 Task: Create a due date automation trigger when advanced on, 2 hours before a card is due add content with an empty description.
Action: Mouse moved to (1202, 97)
Screenshot: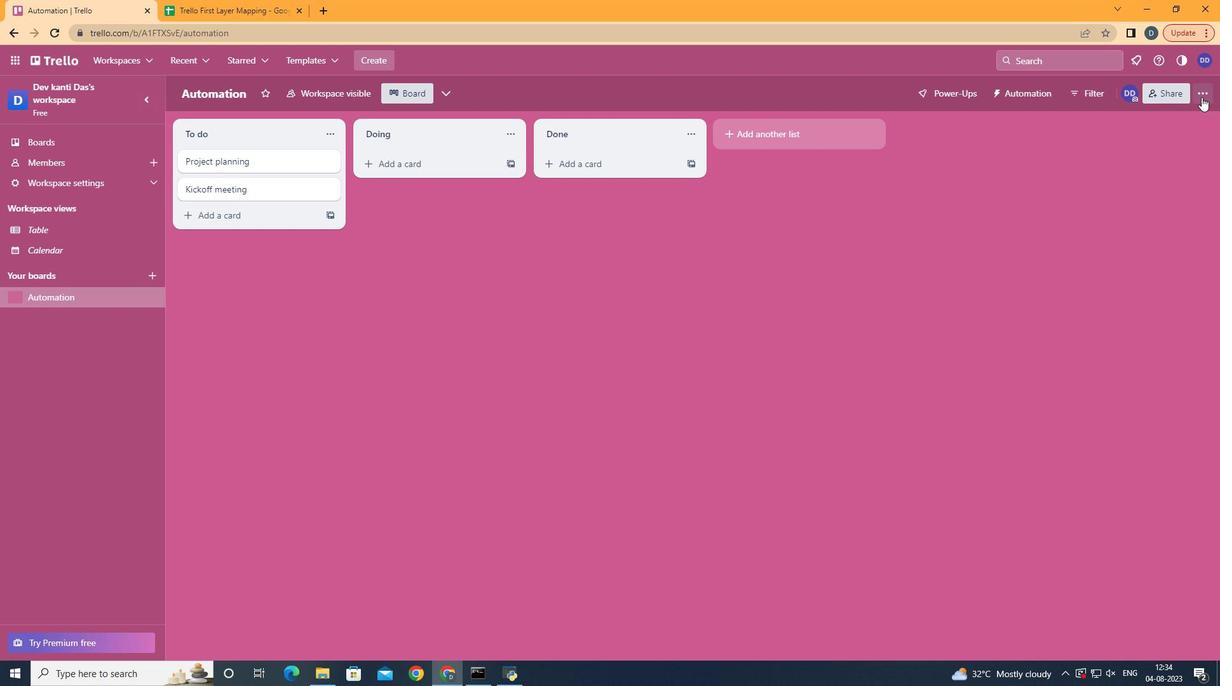 
Action: Mouse pressed left at (1202, 97)
Screenshot: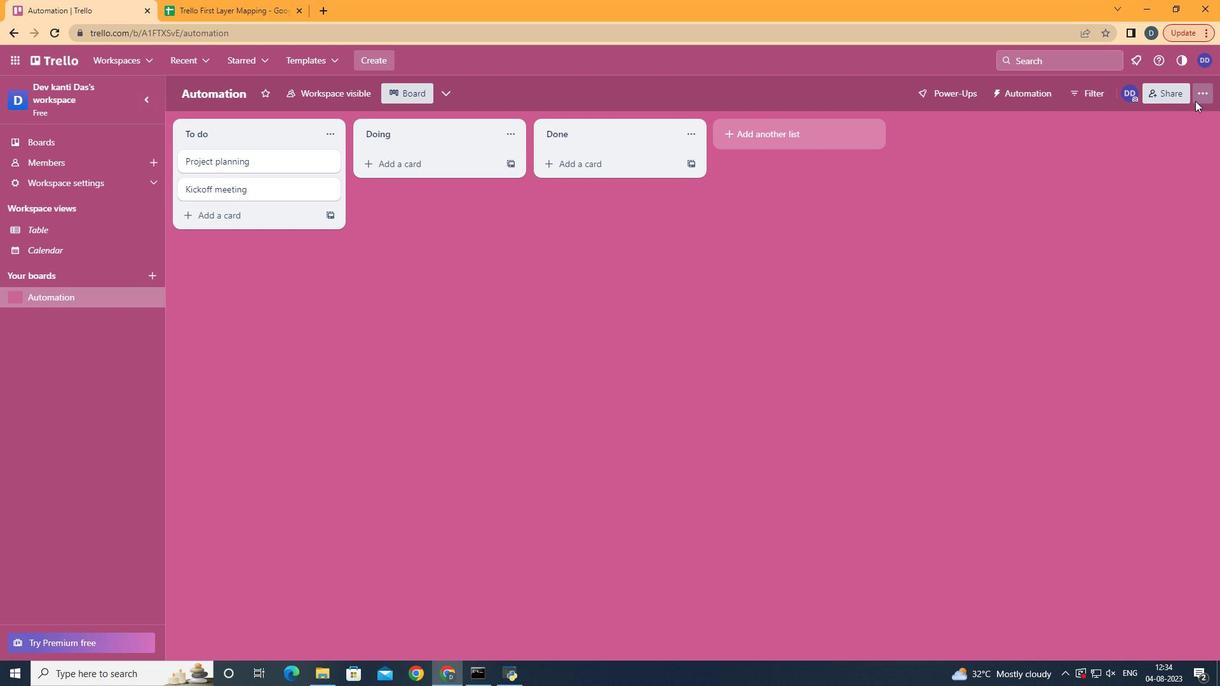 
Action: Mouse moved to (1085, 275)
Screenshot: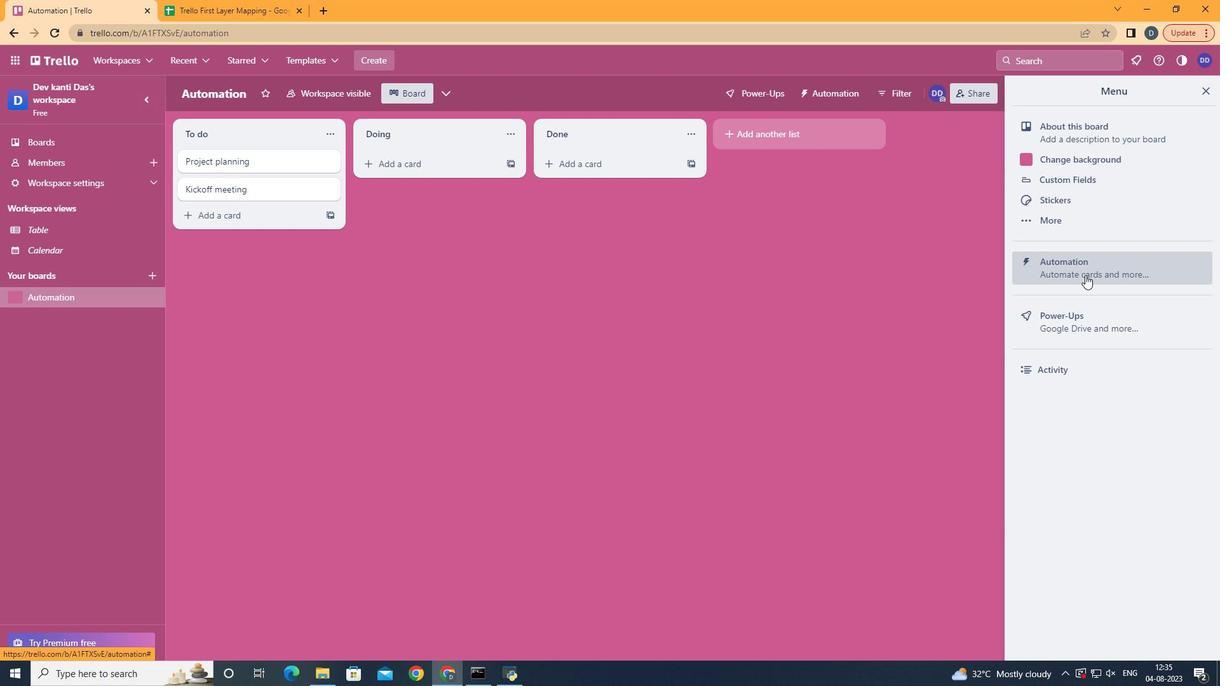 
Action: Mouse pressed left at (1085, 275)
Screenshot: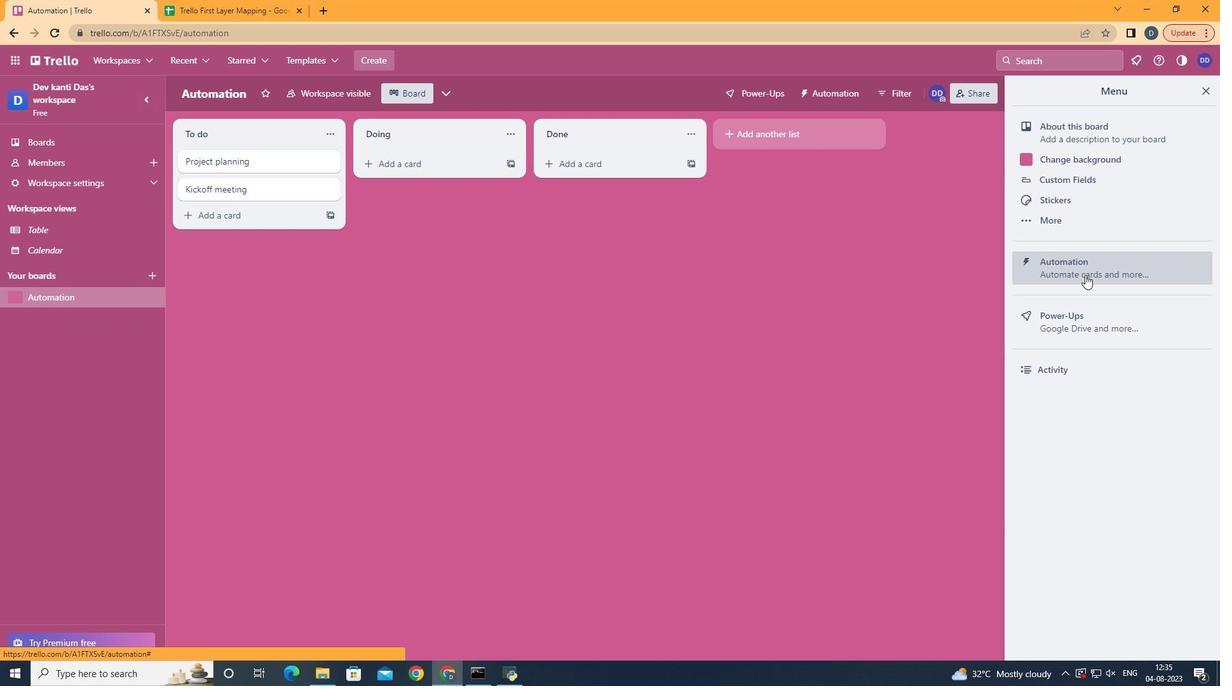 
Action: Mouse moved to (225, 253)
Screenshot: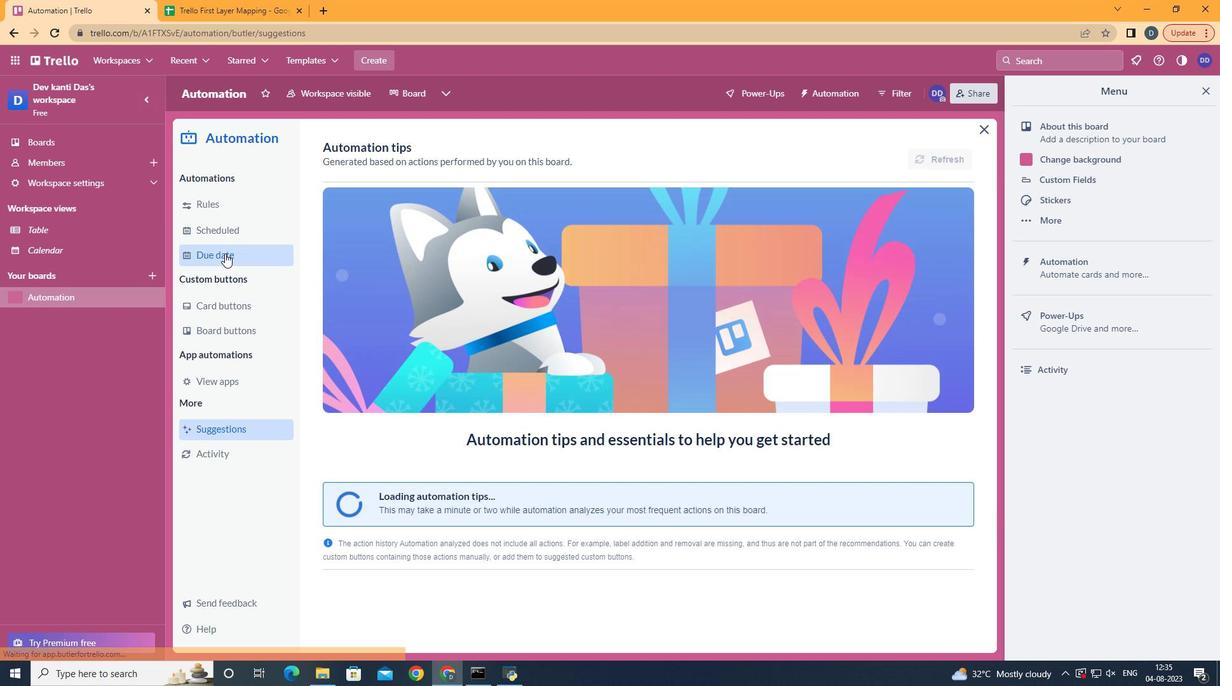 
Action: Mouse pressed left at (225, 253)
Screenshot: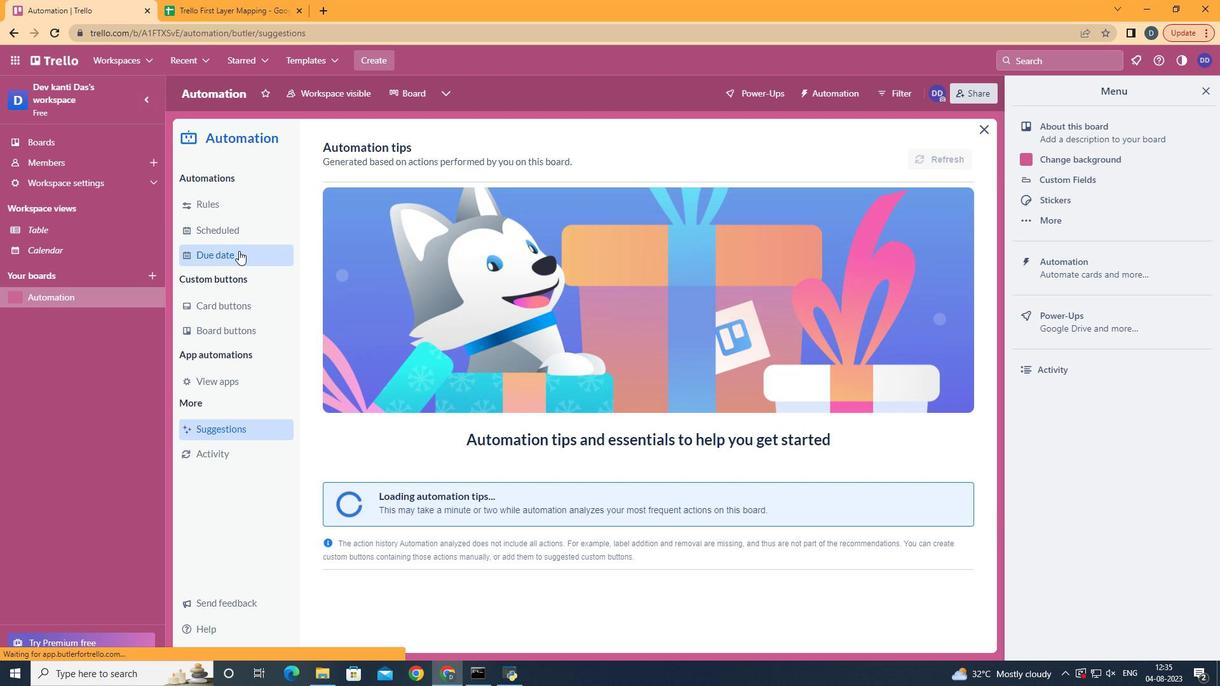 
Action: Mouse moved to (894, 146)
Screenshot: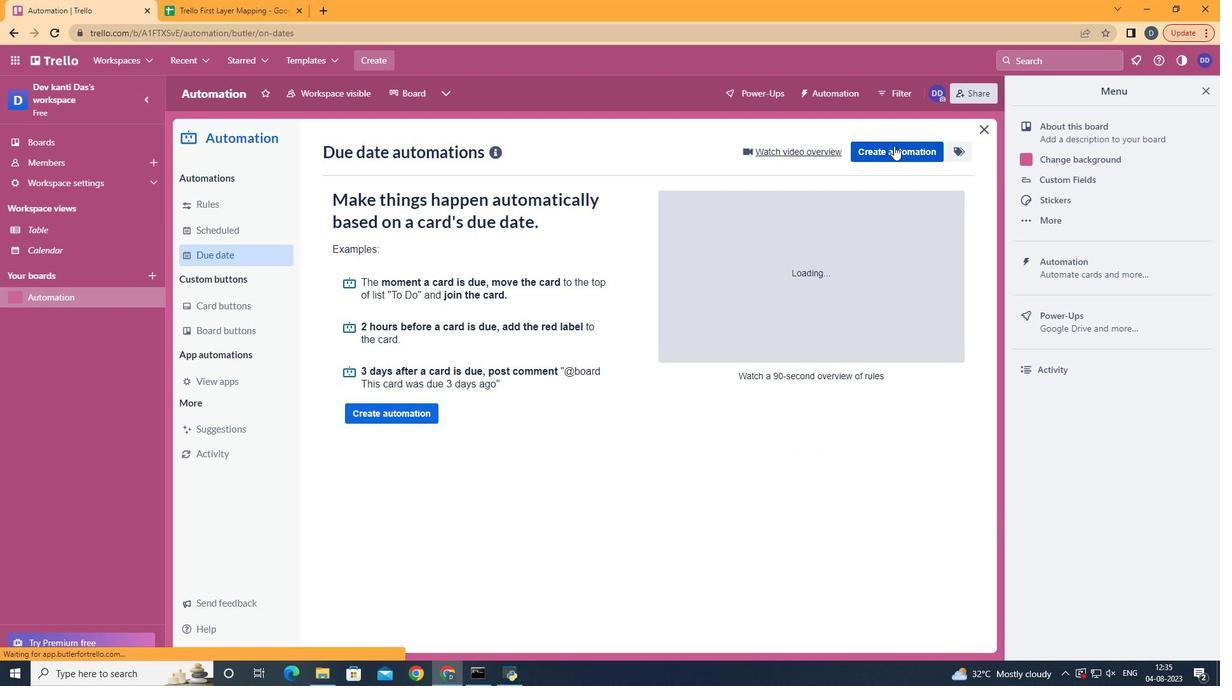 
Action: Mouse pressed left at (894, 146)
Screenshot: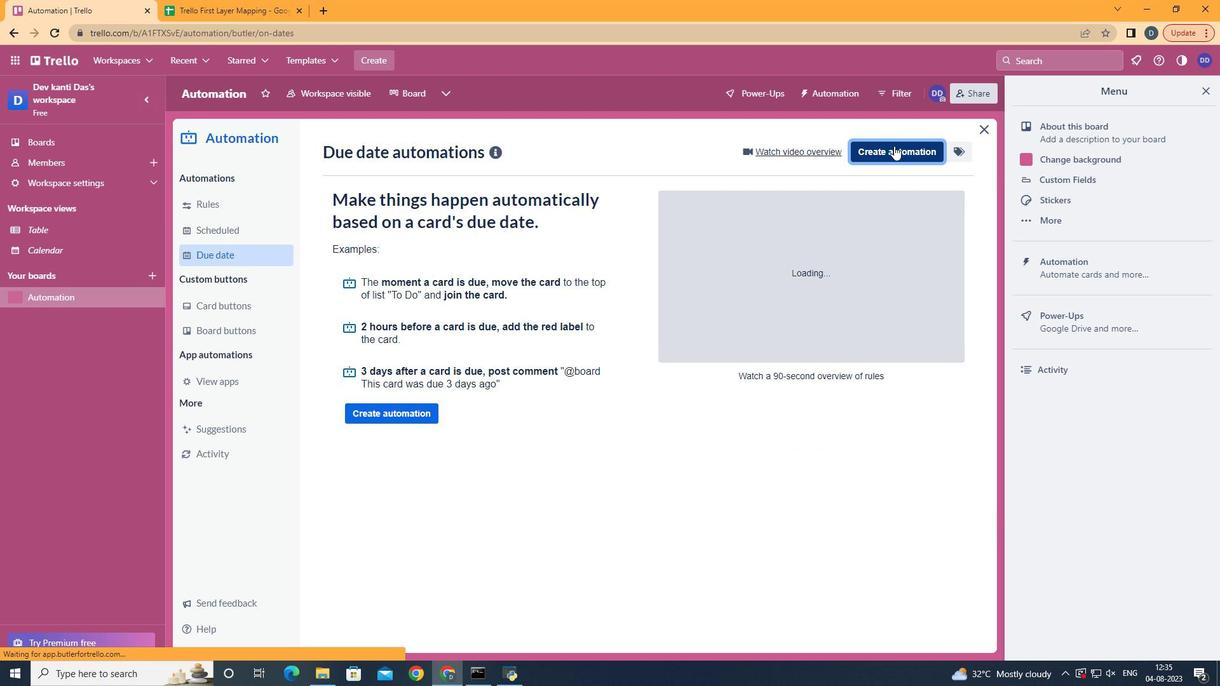 
Action: Mouse moved to (644, 266)
Screenshot: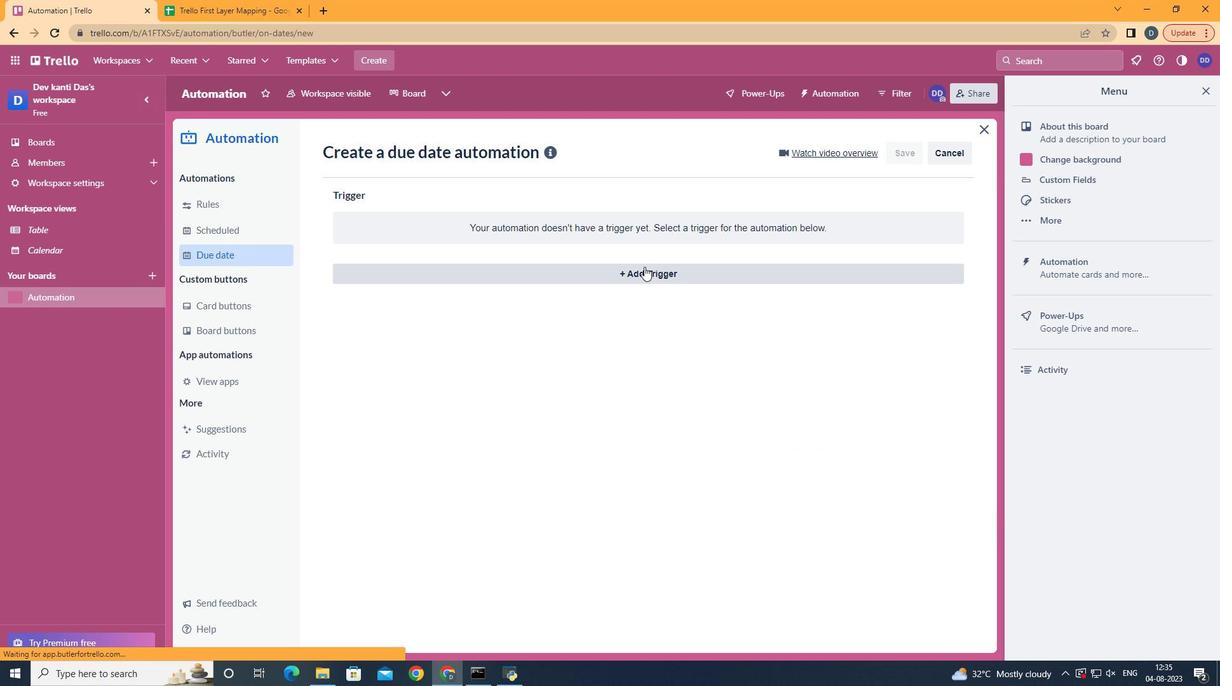 
Action: Mouse pressed left at (644, 266)
Screenshot: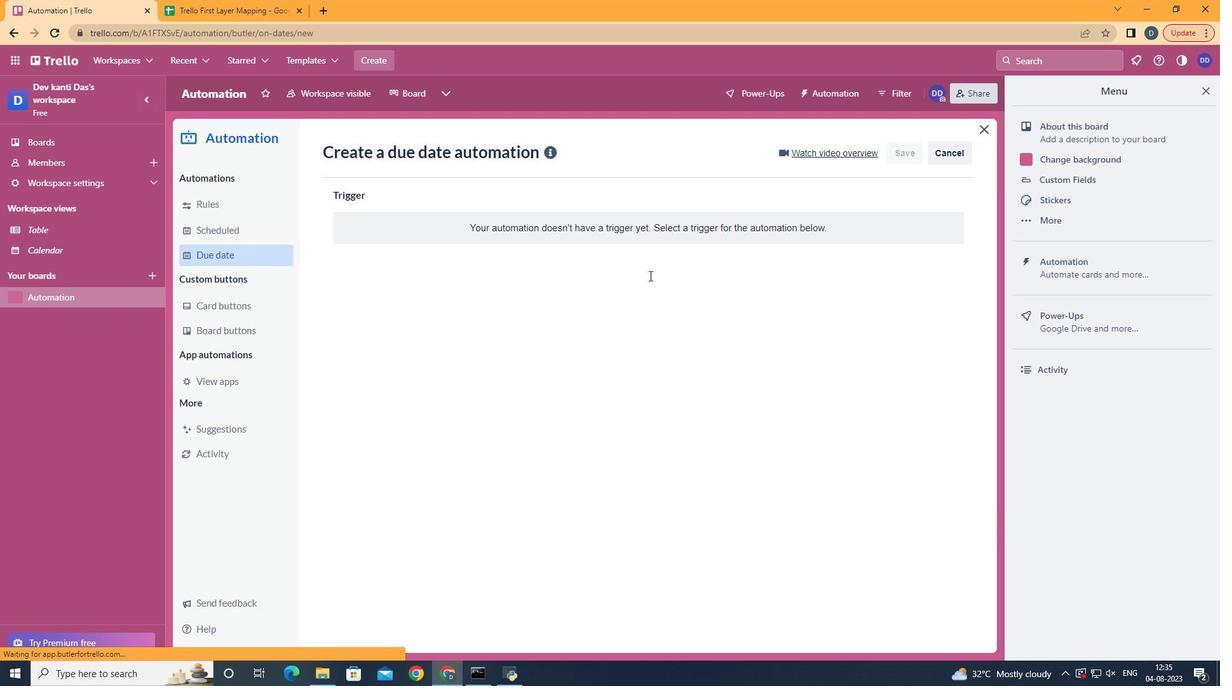 
Action: Mouse moved to (418, 551)
Screenshot: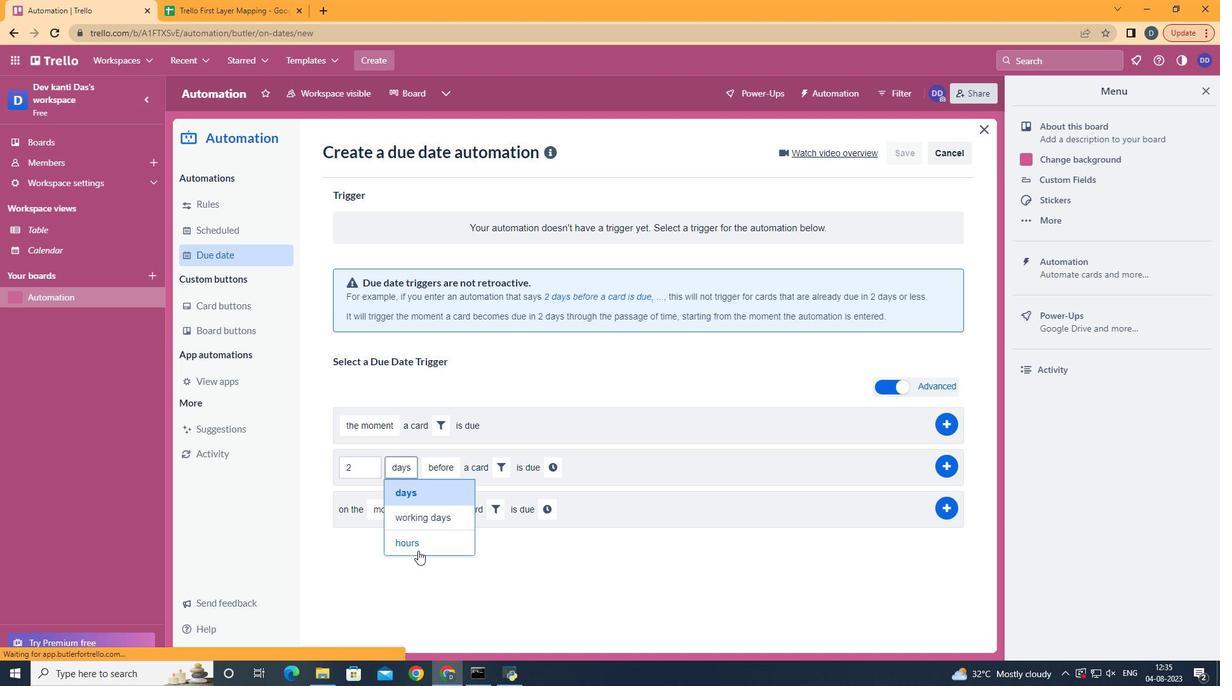 
Action: Mouse pressed left at (418, 551)
Screenshot: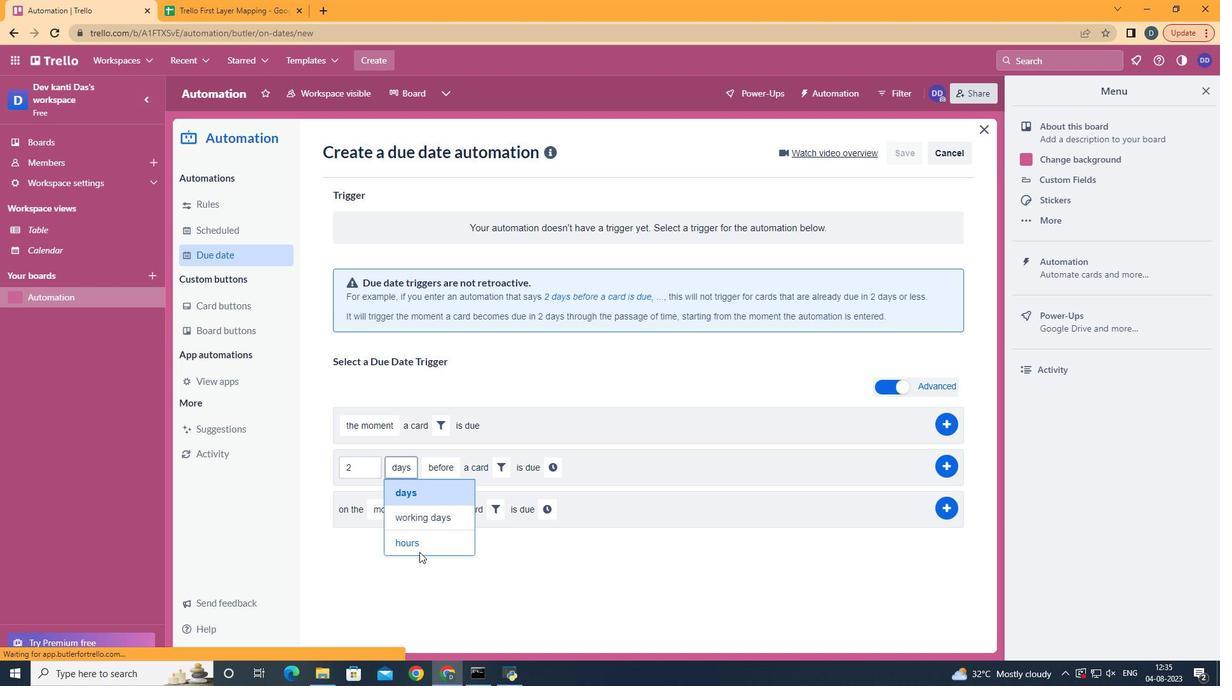 
Action: Mouse moved to (450, 489)
Screenshot: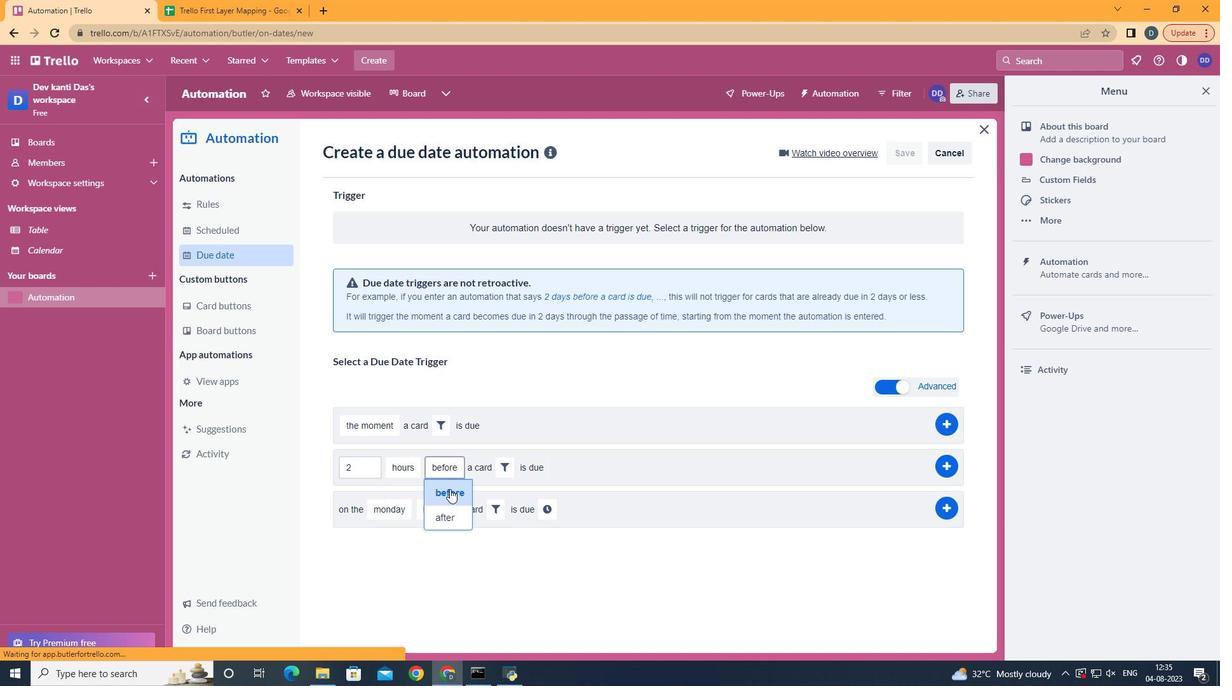 
Action: Mouse pressed left at (450, 489)
Screenshot: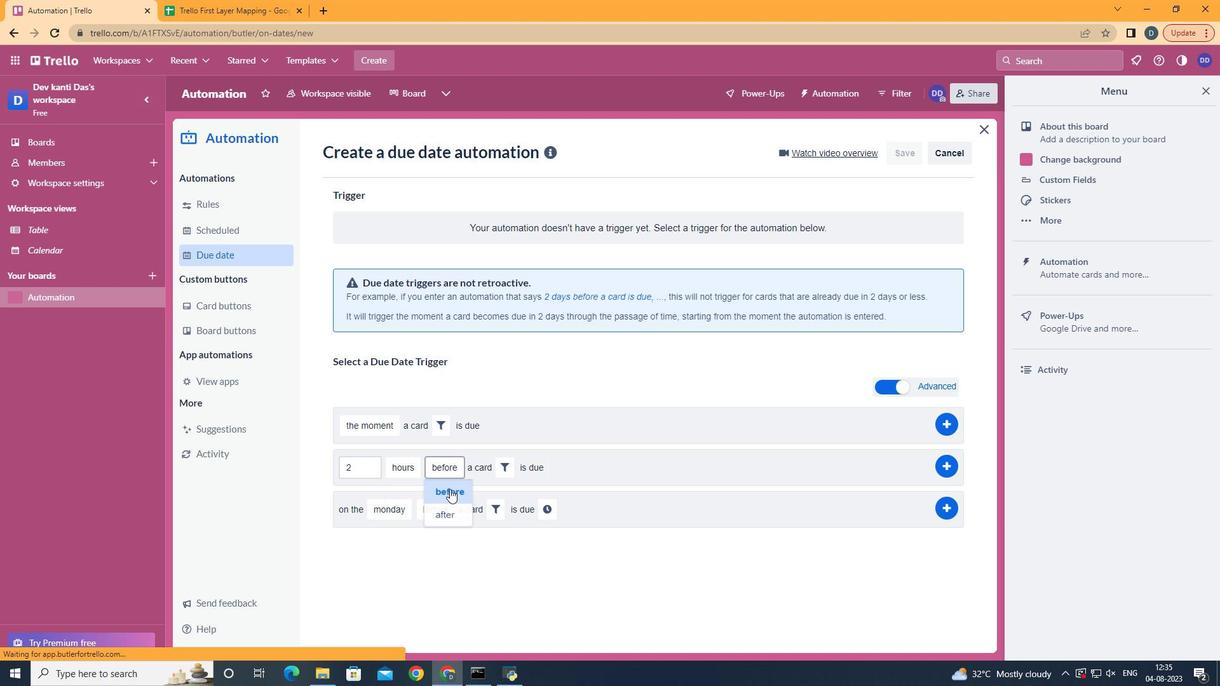 
Action: Mouse moved to (510, 469)
Screenshot: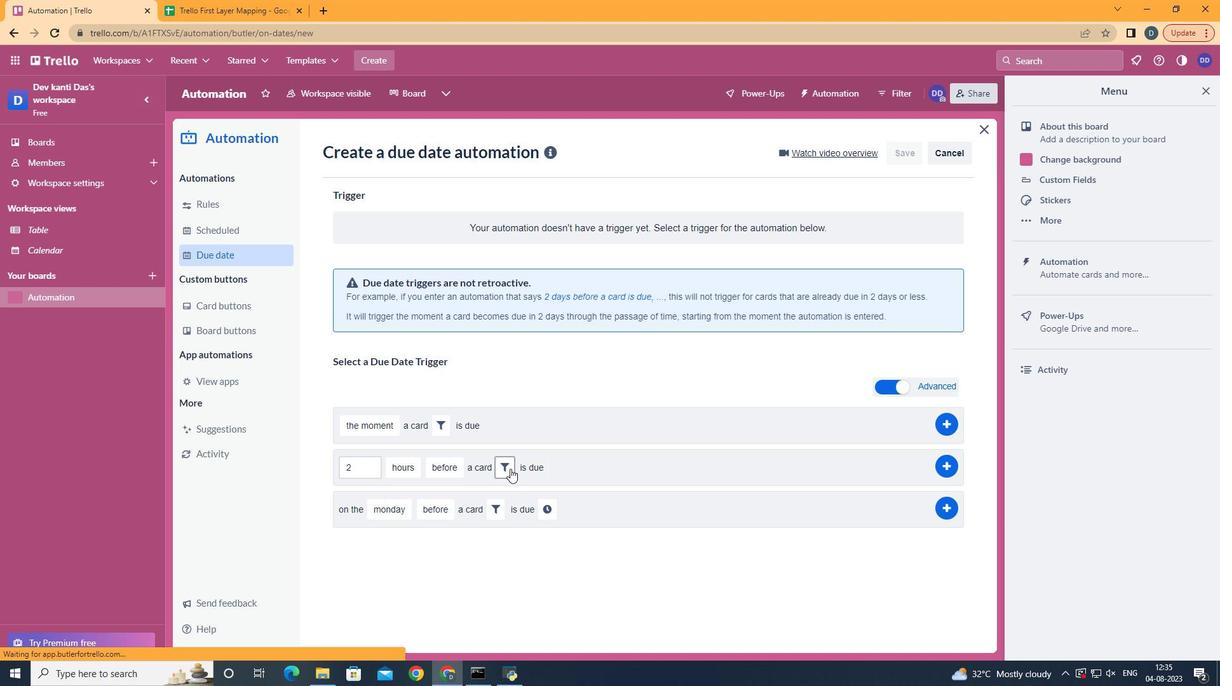 
Action: Mouse pressed left at (510, 469)
Screenshot: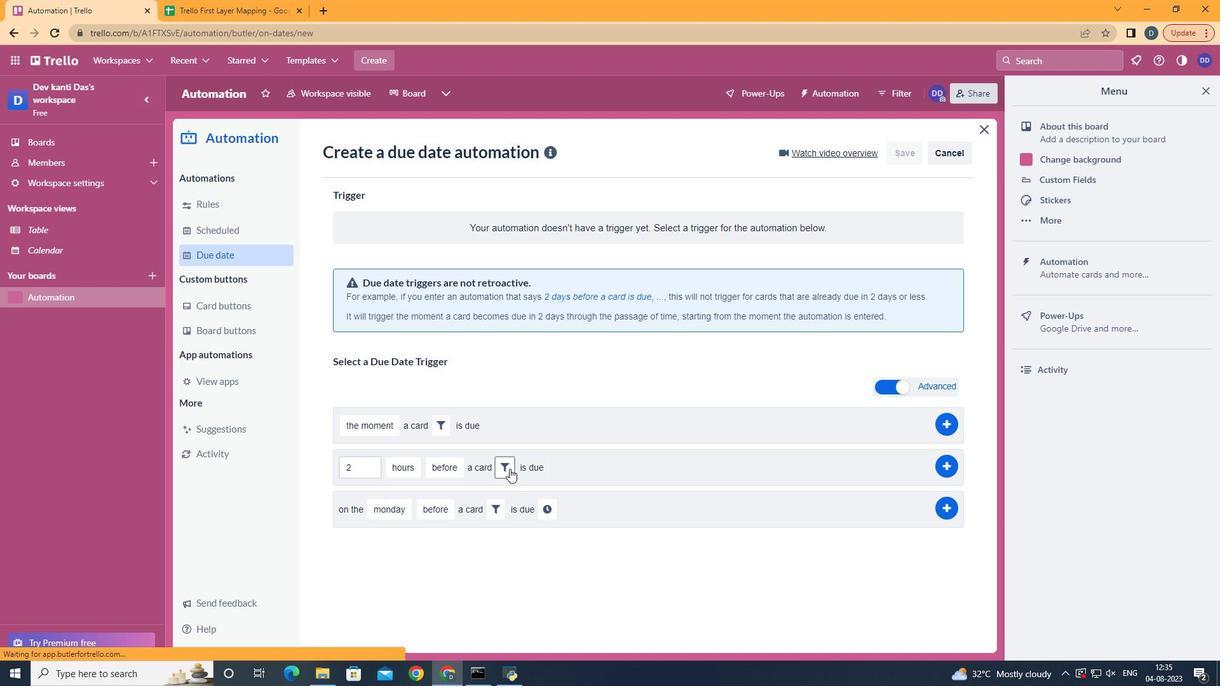 
Action: Mouse moved to (676, 506)
Screenshot: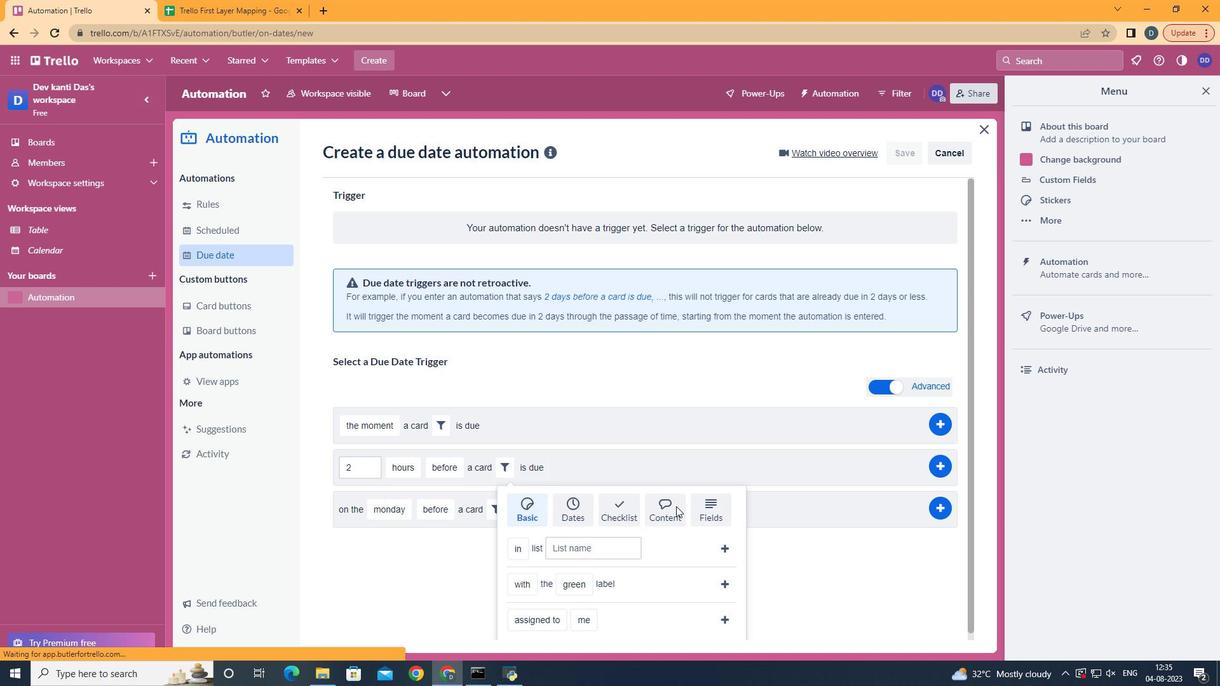 
Action: Mouse pressed left at (676, 506)
Screenshot: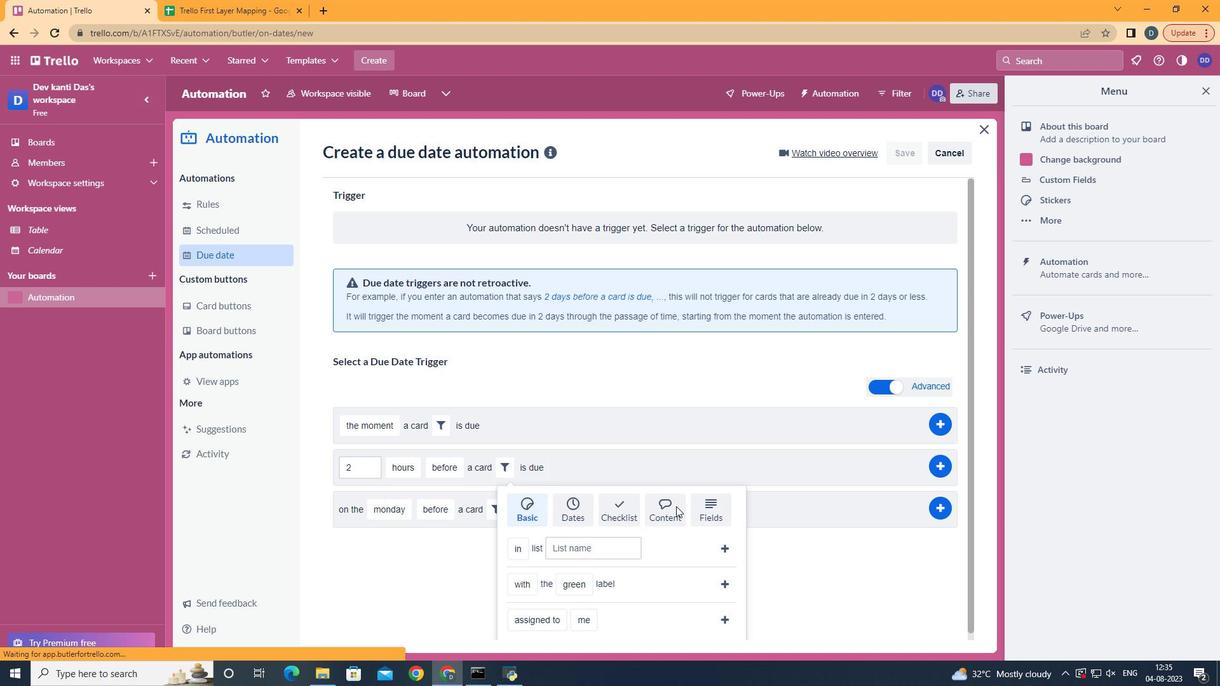 
Action: Mouse moved to (537, 615)
Screenshot: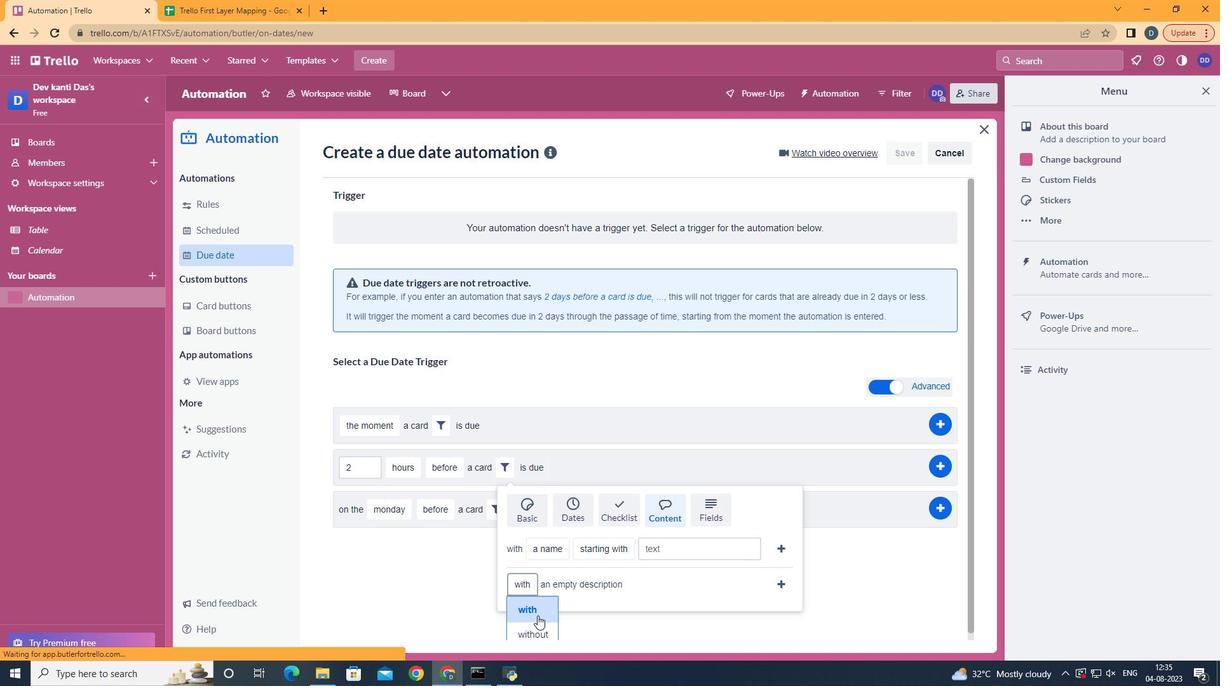 
Action: Mouse pressed left at (537, 615)
Screenshot: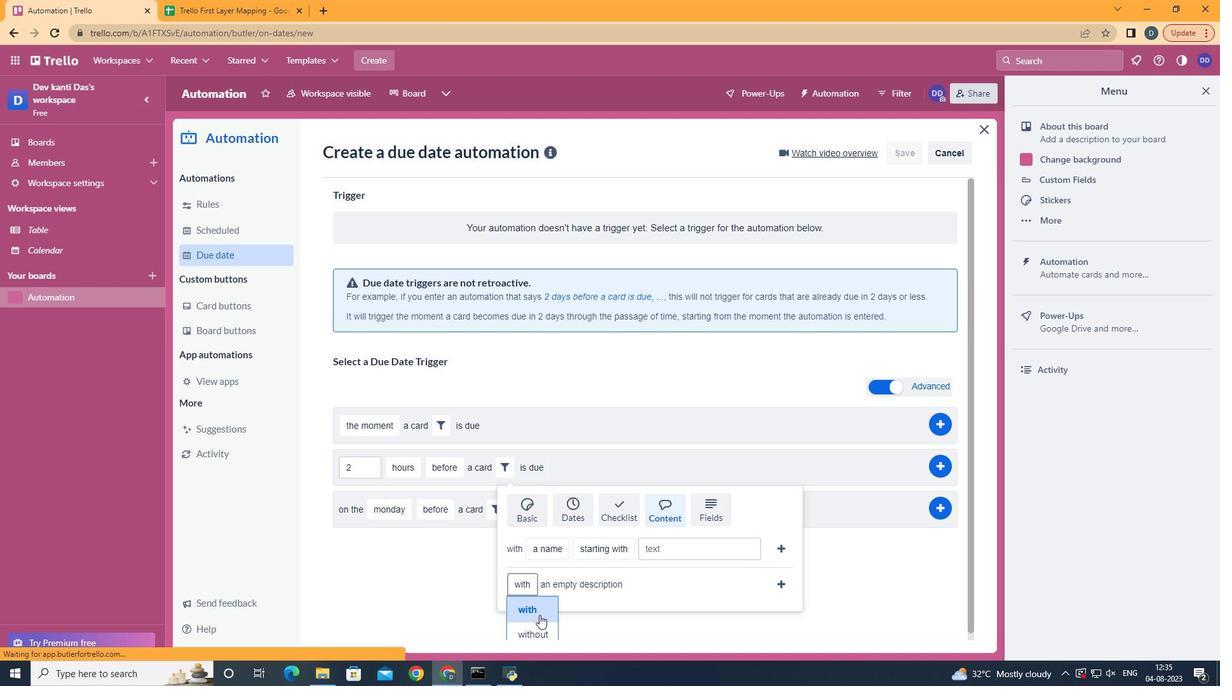 
Action: Mouse moved to (767, 588)
Screenshot: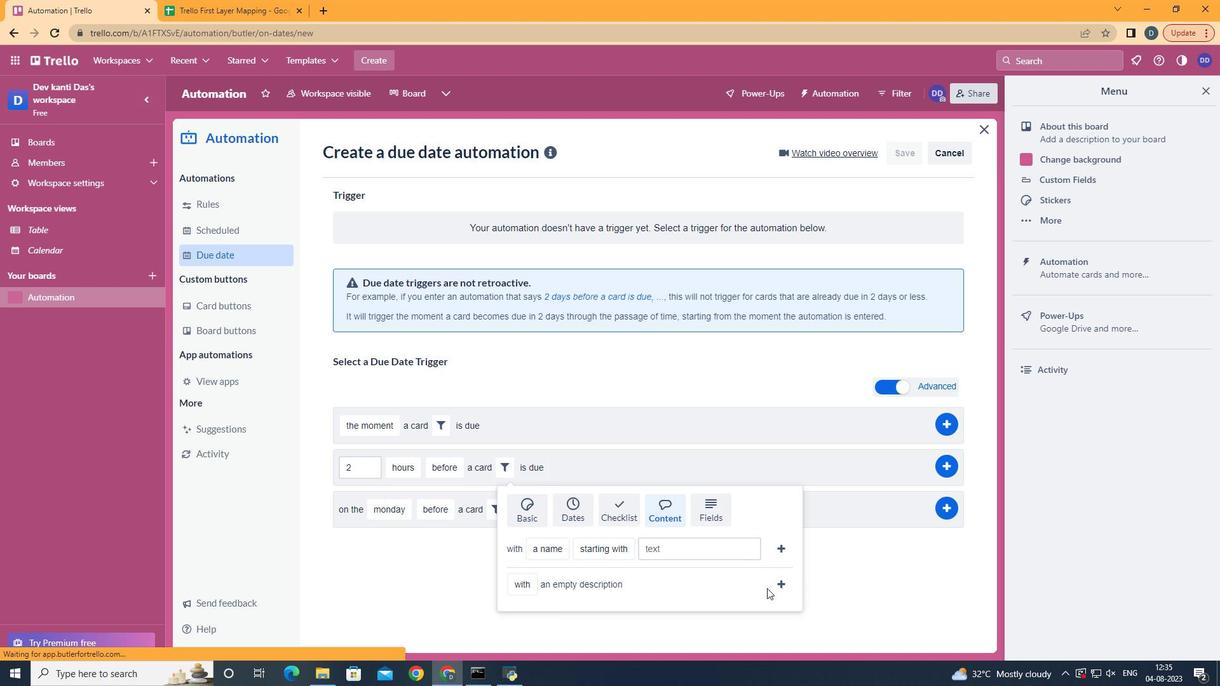 
Action: Mouse pressed left at (767, 588)
Screenshot: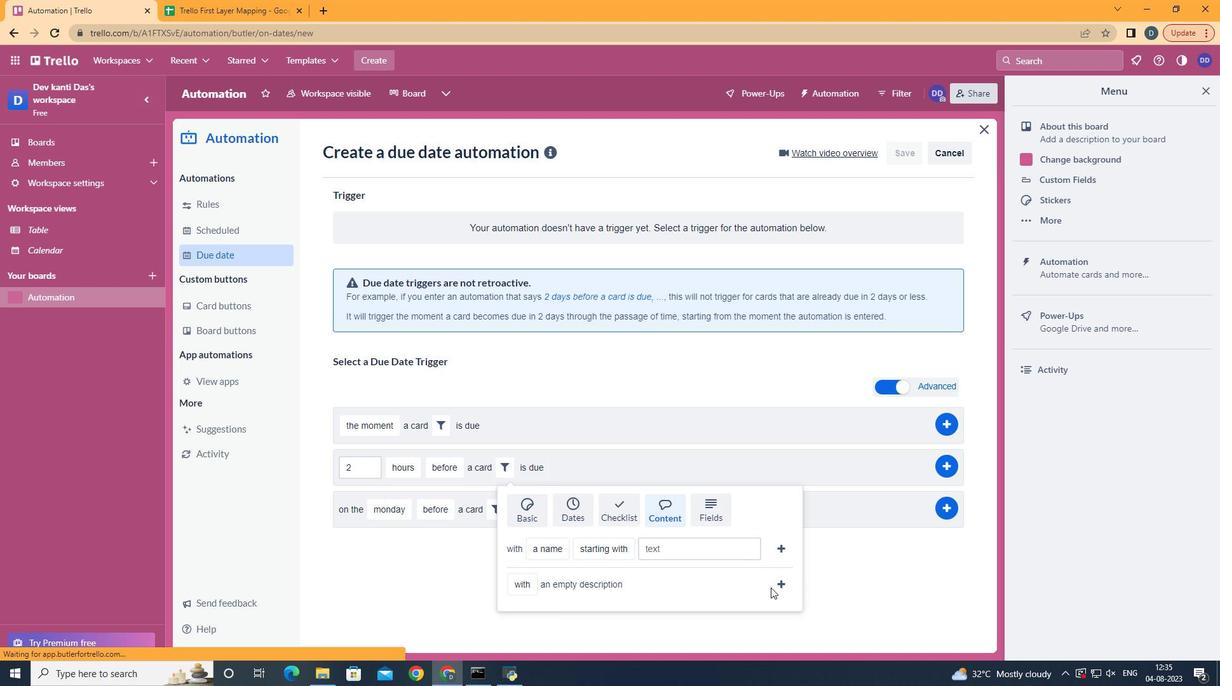 
Action: Mouse moved to (776, 586)
Screenshot: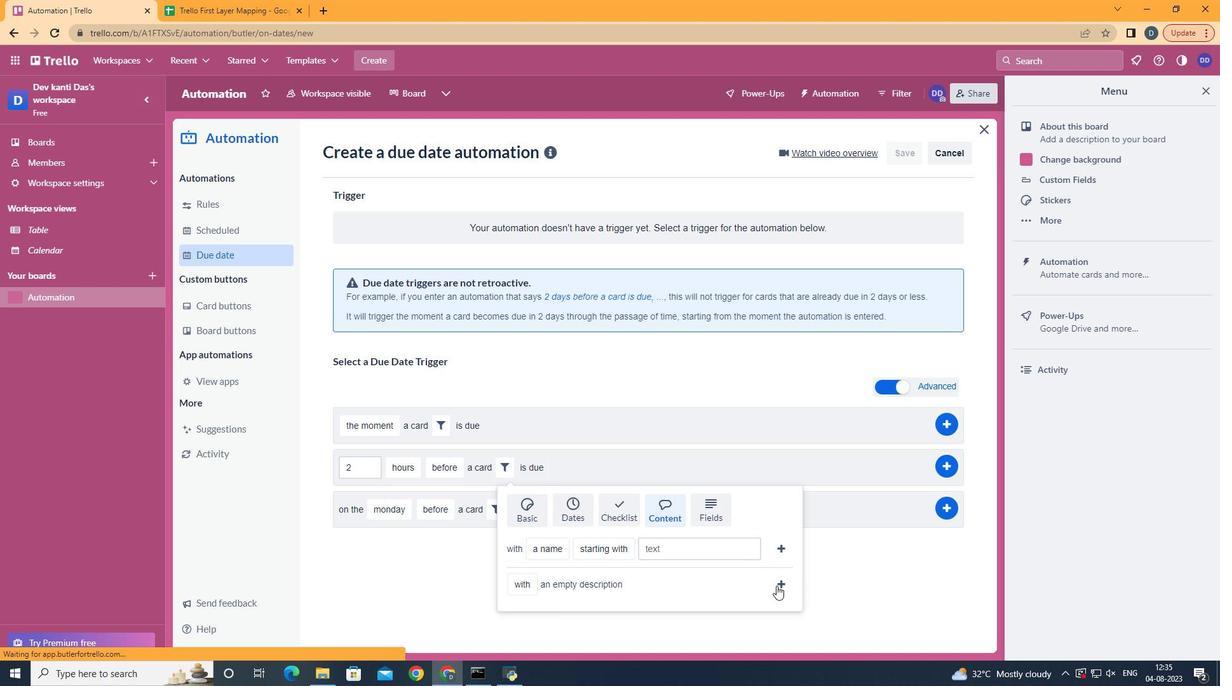 
Action: Mouse pressed left at (776, 586)
Screenshot: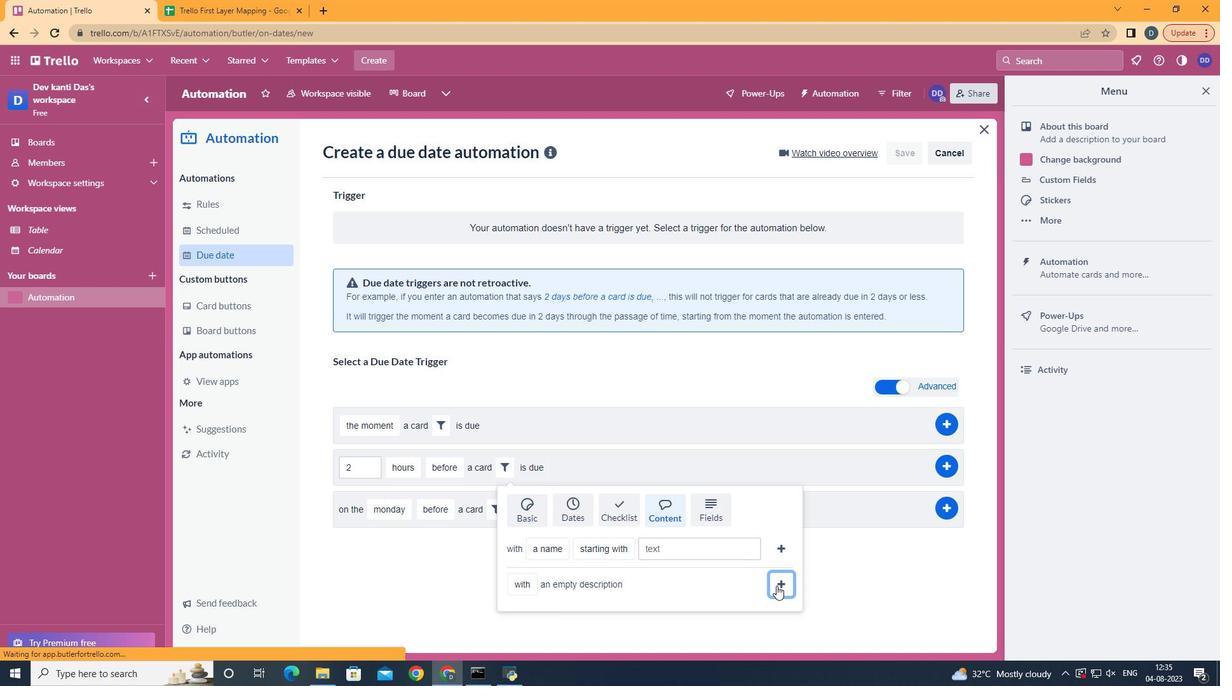 
Action: Mouse moved to (944, 462)
Screenshot: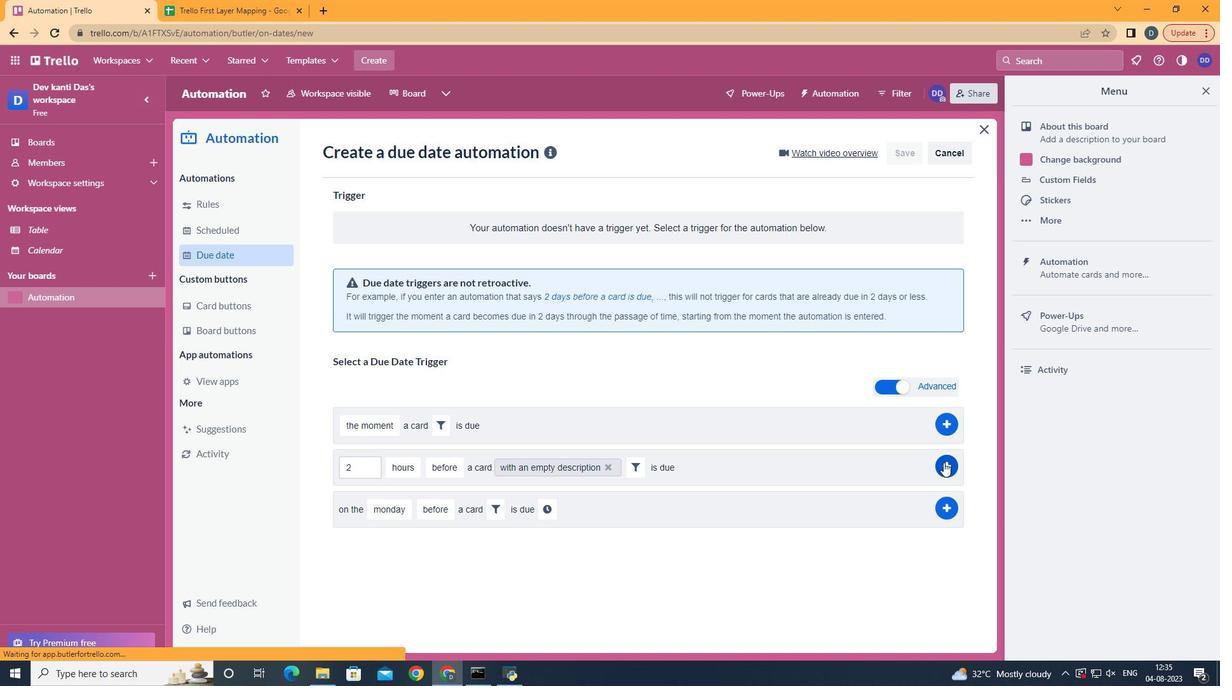 
Action: Mouse pressed left at (944, 462)
Screenshot: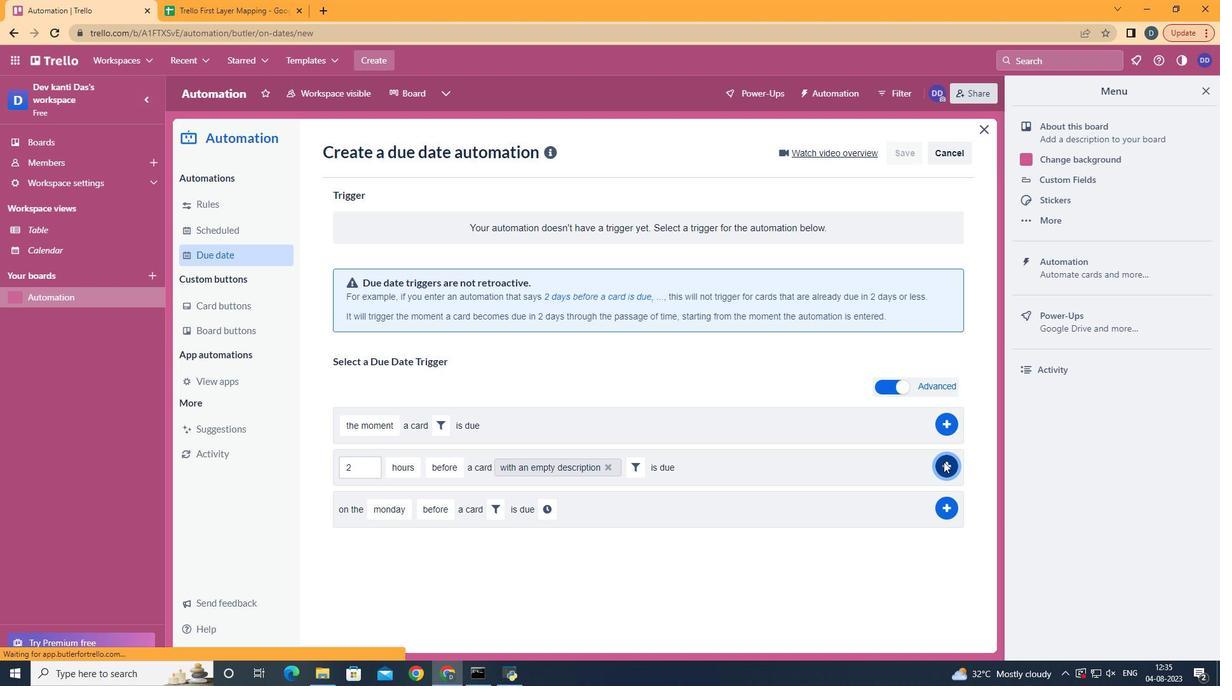 
Action: Mouse moved to (610, 272)
Screenshot: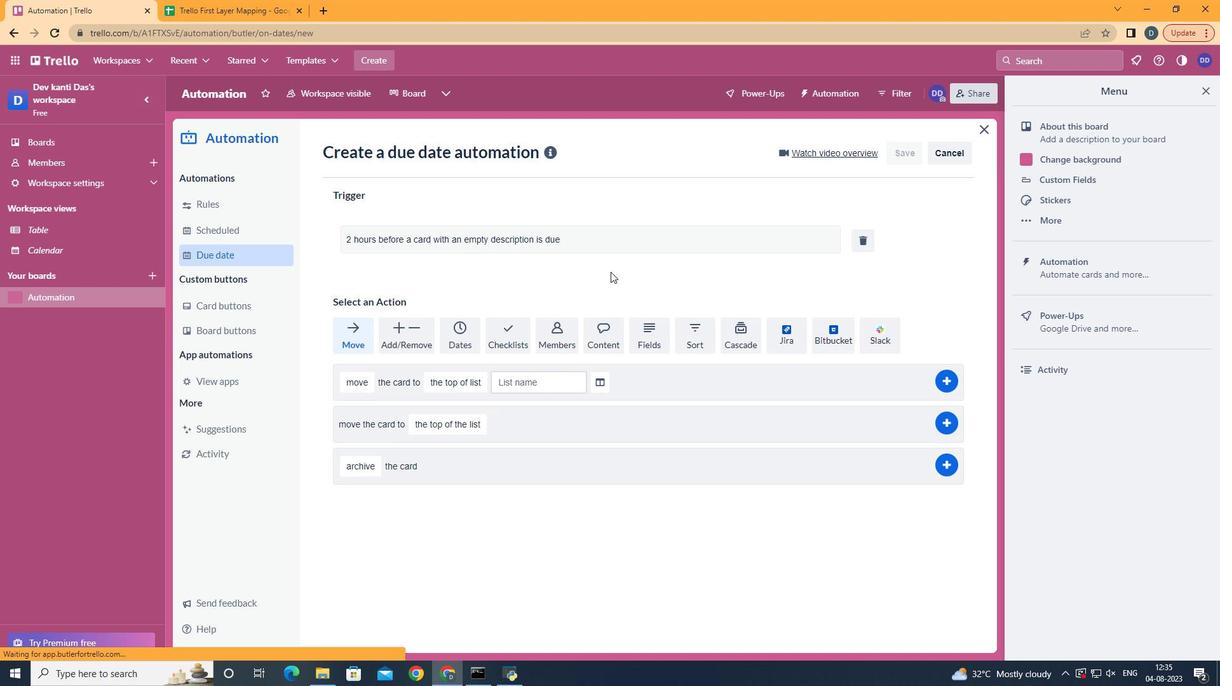 
